 Task: Select and add the product "Ricola Cherry Honey Sweet Soothing Drops (9 ct)" to cart from the store "CVS".
Action: Mouse moved to (53, 88)
Screenshot: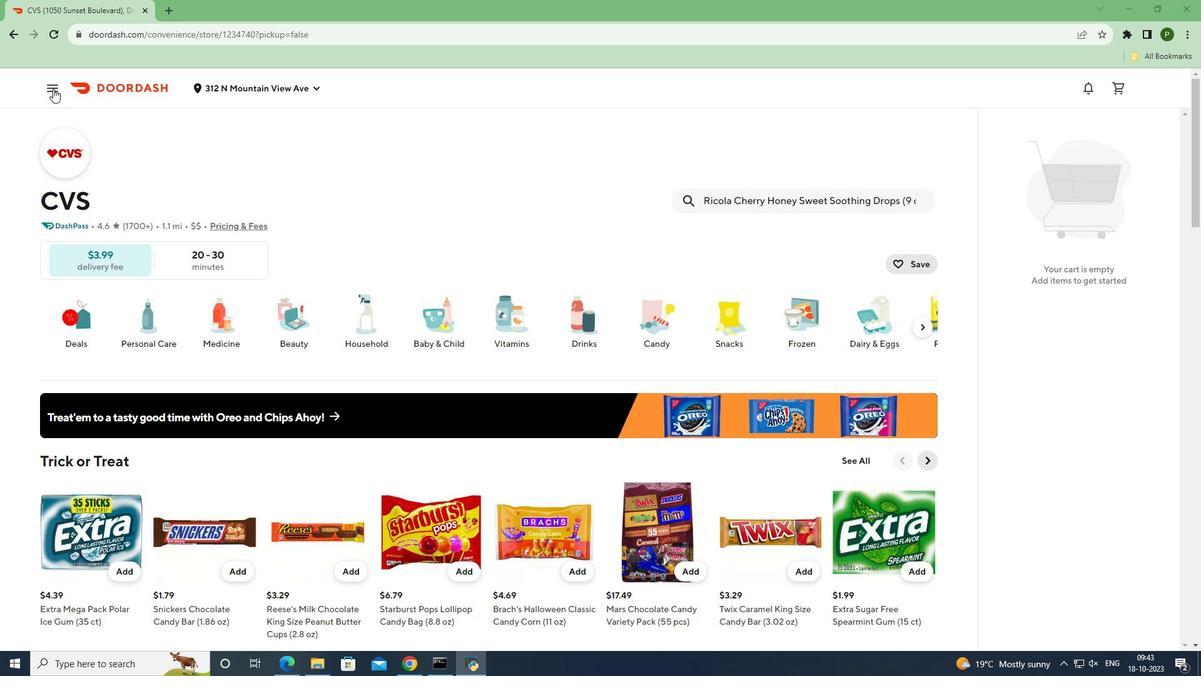 
Action: Mouse pressed left at (53, 88)
Screenshot: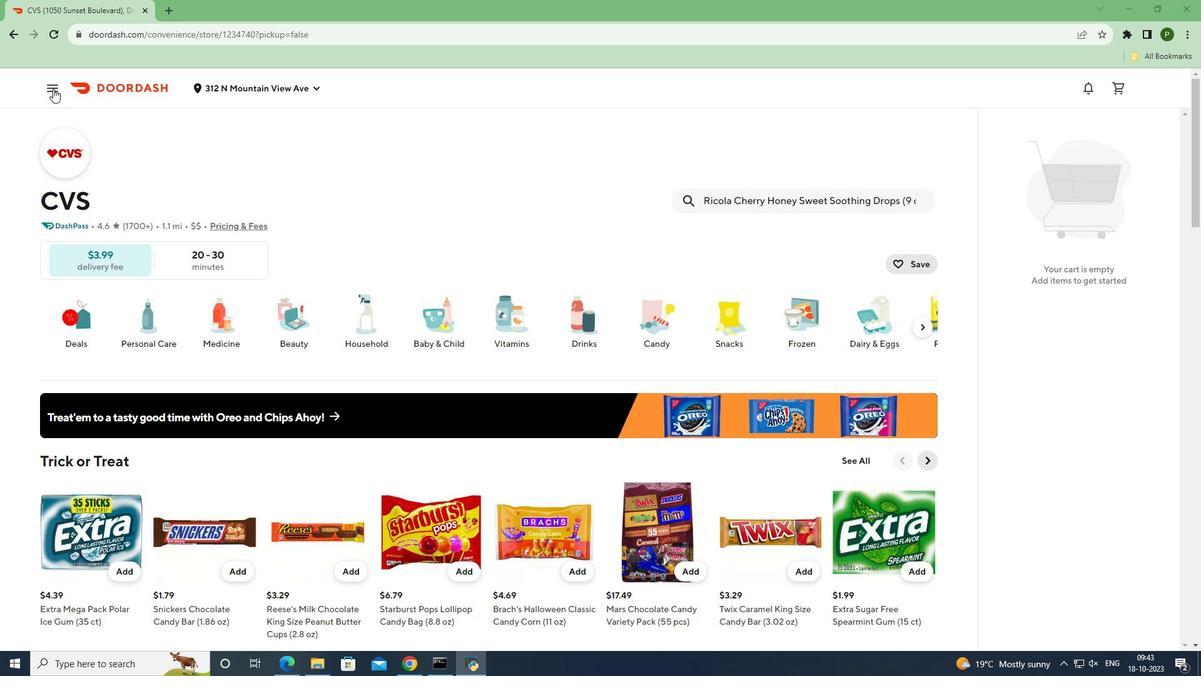 
Action: Mouse moved to (53, 174)
Screenshot: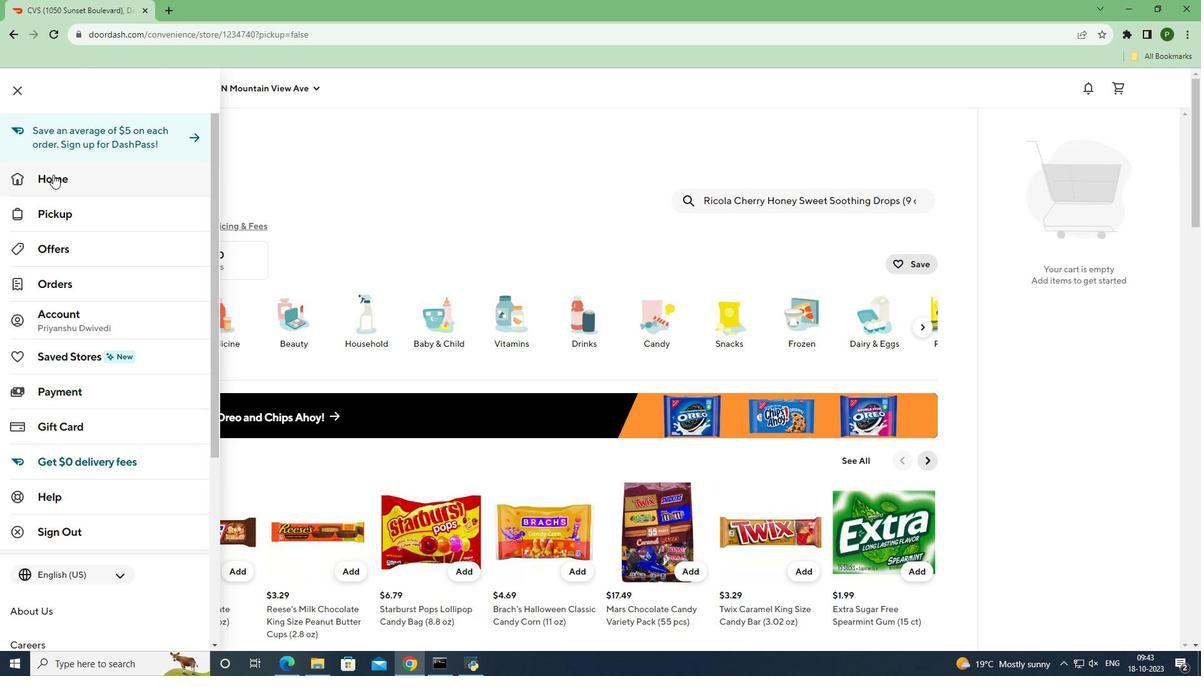 
Action: Mouse pressed left at (53, 174)
Screenshot: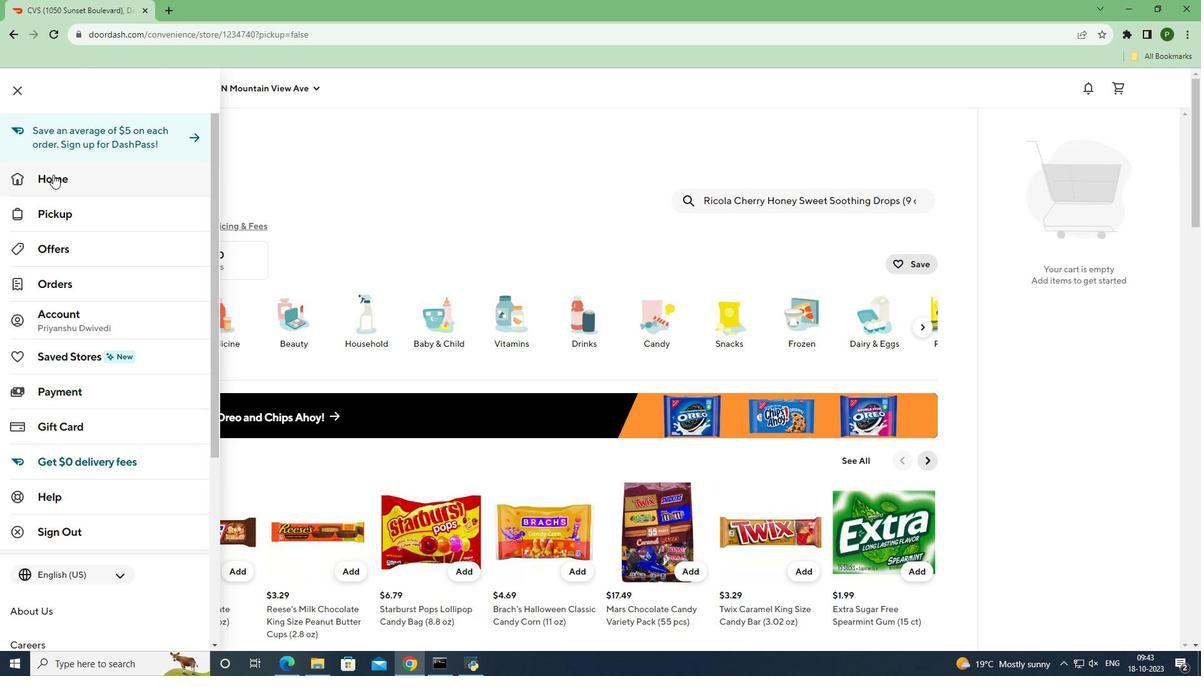 
Action: Mouse moved to (895, 133)
Screenshot: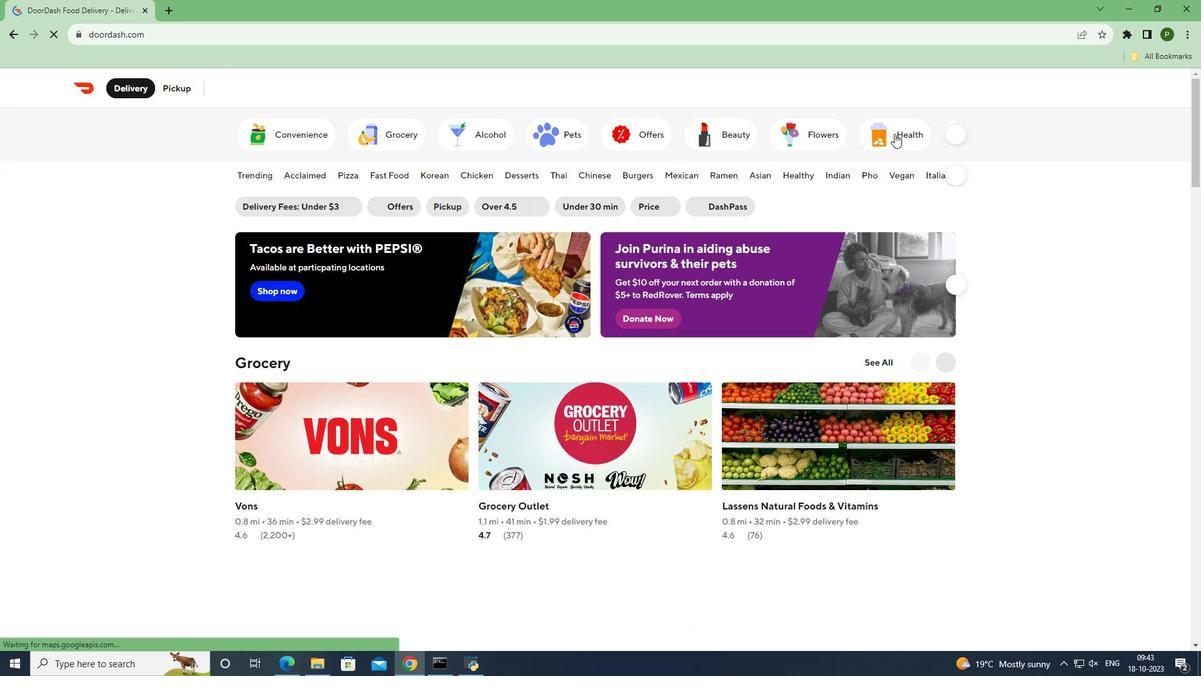 
Action: Mouse pressed left at (895, 133)
Screenshot: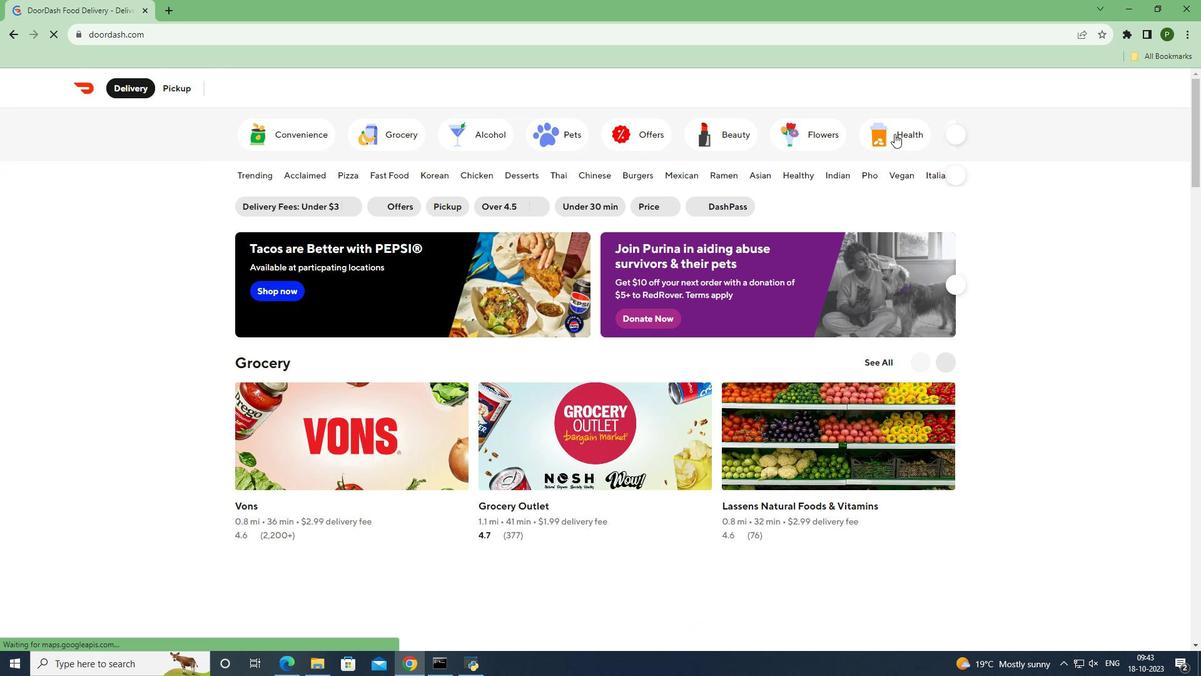 
Action: Mouse moved to (587, 409)
Screenshot: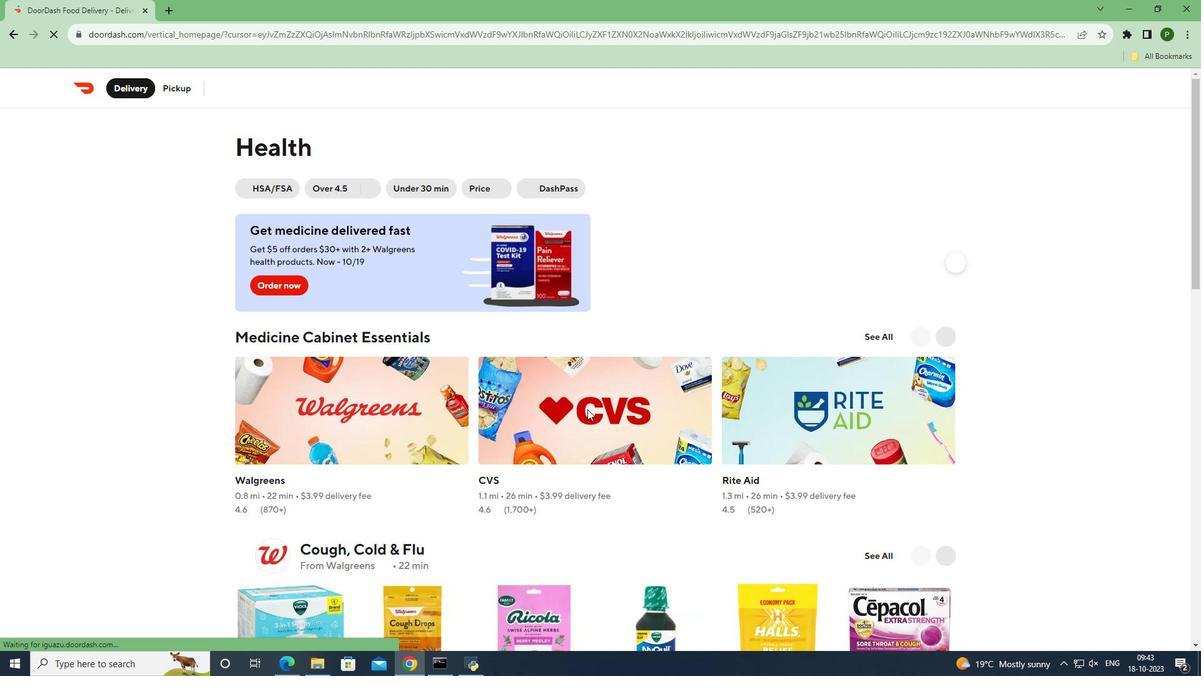 
Action: Mouse pressed left at (587, 409)
Screenshot: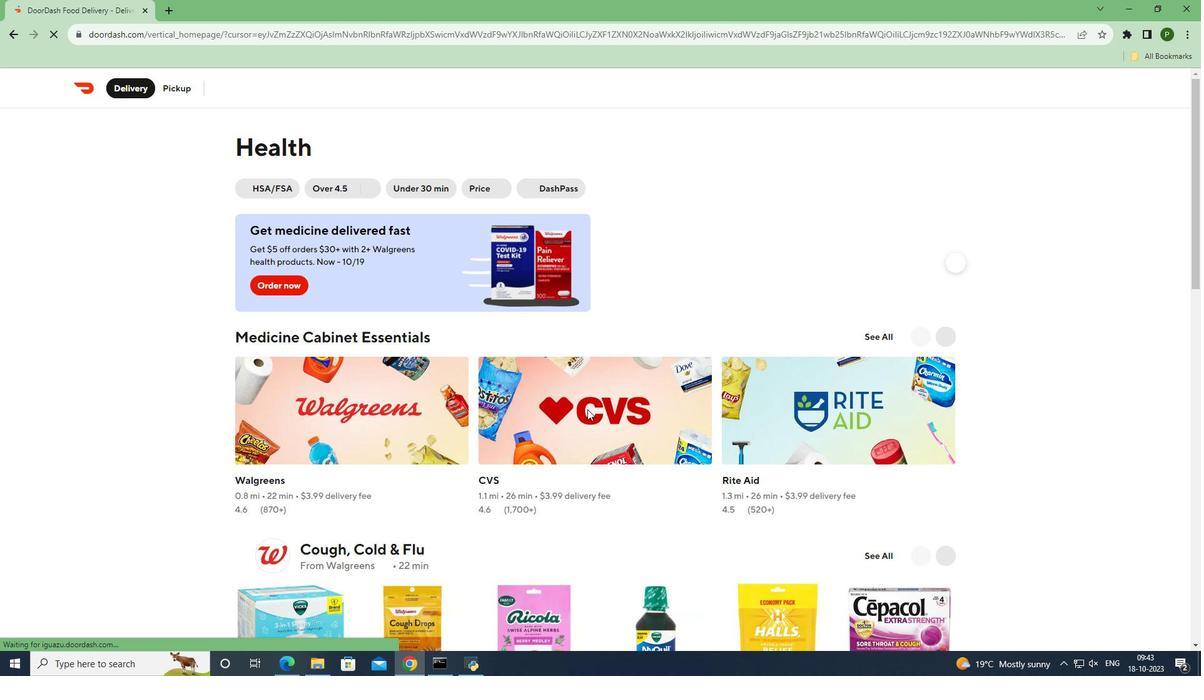 
Action: Mouse moved to (759, 198)
Screenshot: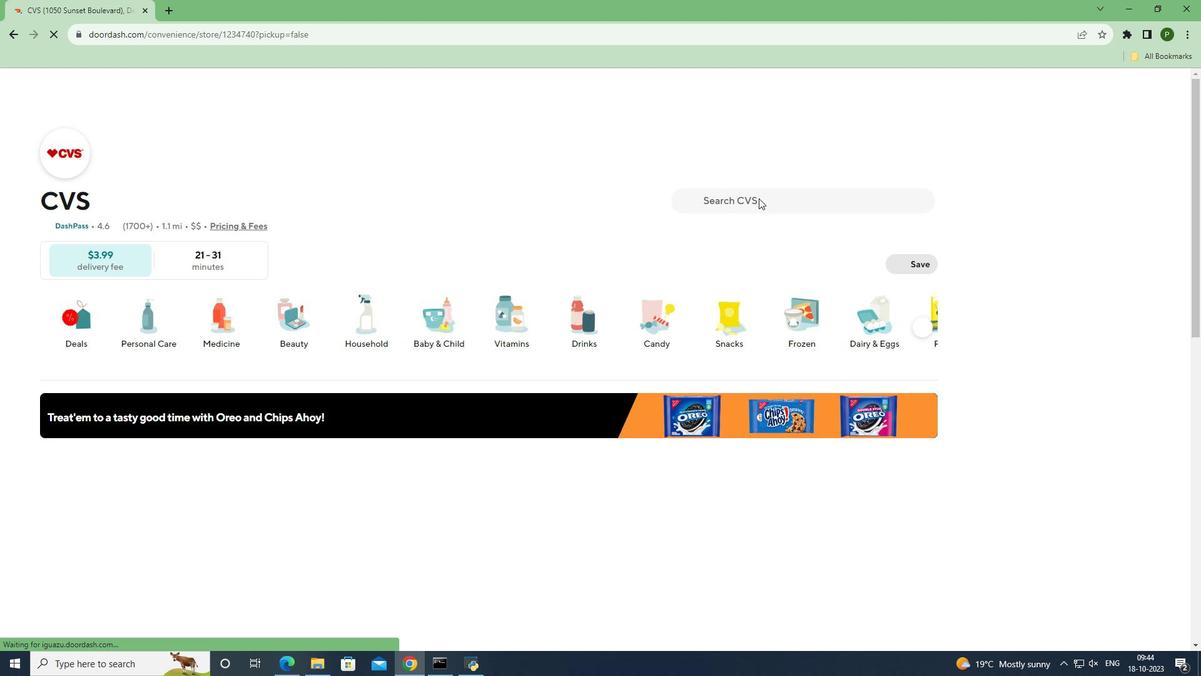 
Action: Mouse pressed left at (759, 198)
Screenshot: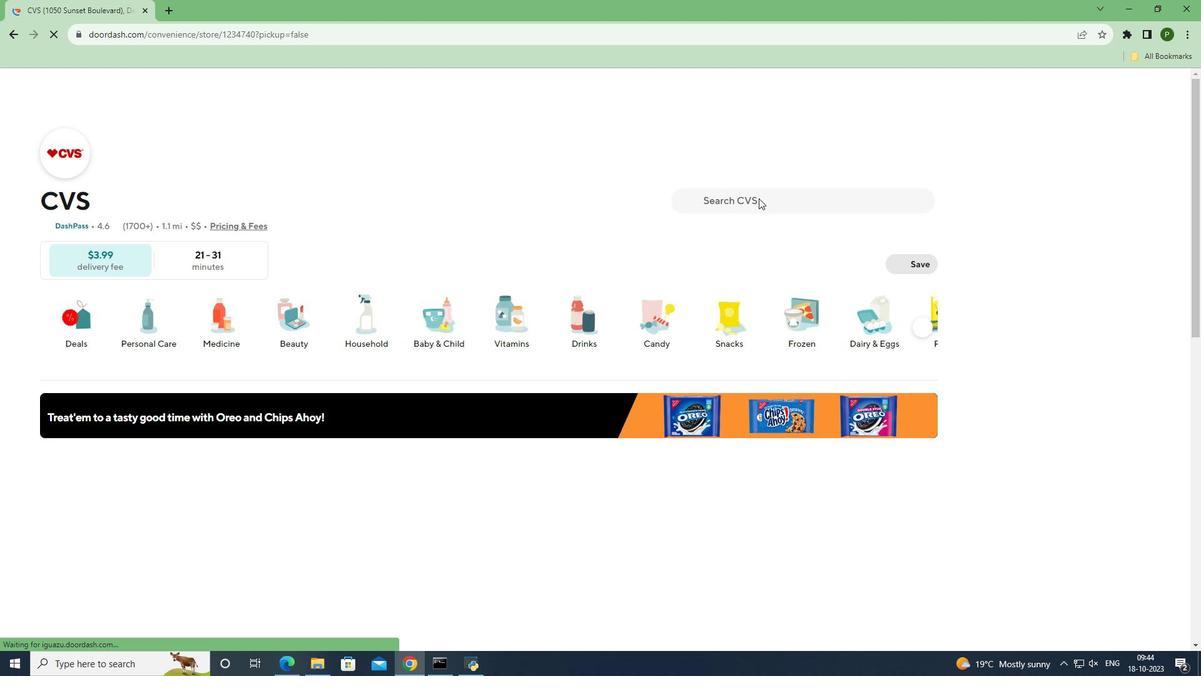 
Action: Key pressed <Key.caps_lock>R<Key.caps_lock>icola<Key.space><Key.caps_lock>C<Key.caps_lock>herry<Key.space><Key.caps_lock>H<Key.caps_lock>oney<Key.space><Key.caps_lock>S<Key.caps_lock>weet<Key.space><Key.caps_lock>S<Key.caps_lock>oothing<Key.space><Key.caps_lock>D<Key.caps_lock>rops<Key.space><Key.shift_r>(9<Key.space>ct<Key.shift_r>)
Screenshot: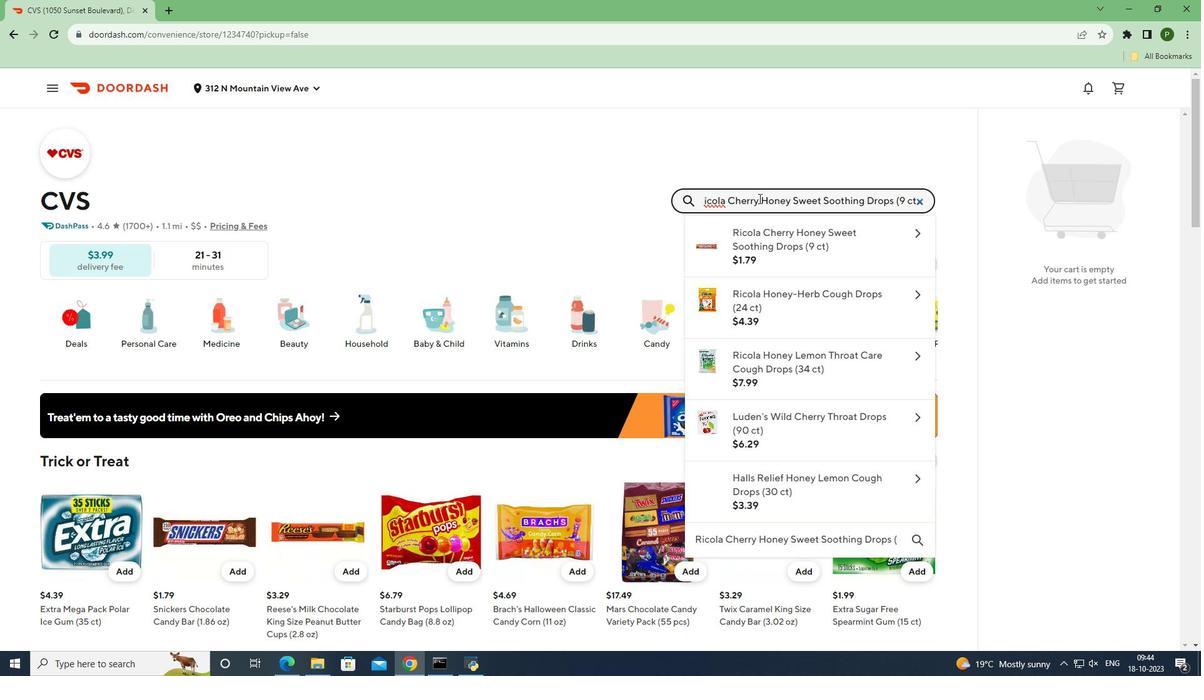 
Action: Mouse moved to (779, 481)
Screenshot: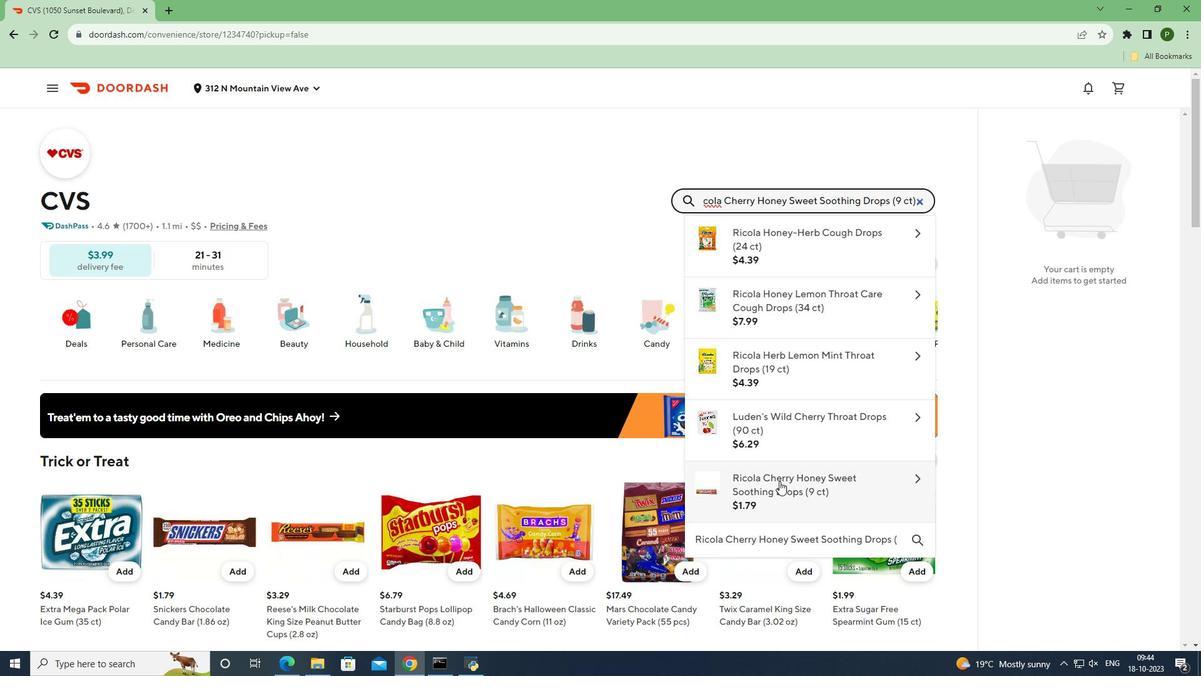 
Action: Mouse pressed left at (779, 481)
Screenshot: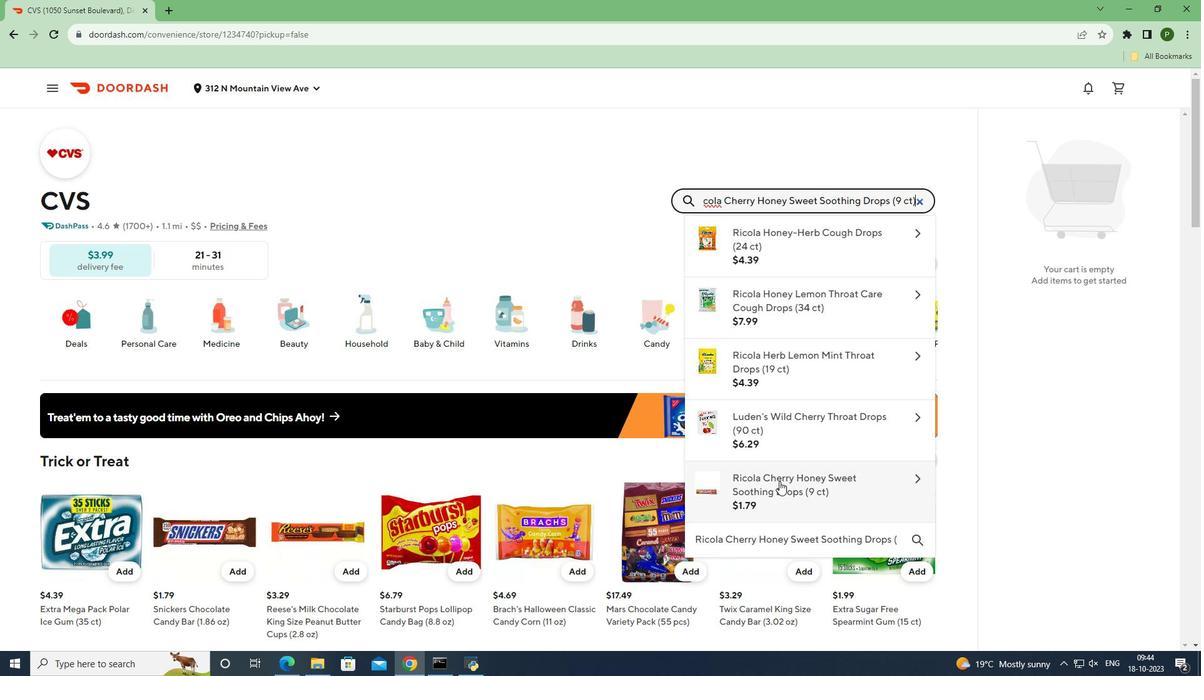 
Action: Mouse moved to (856, 615)
Screenshot: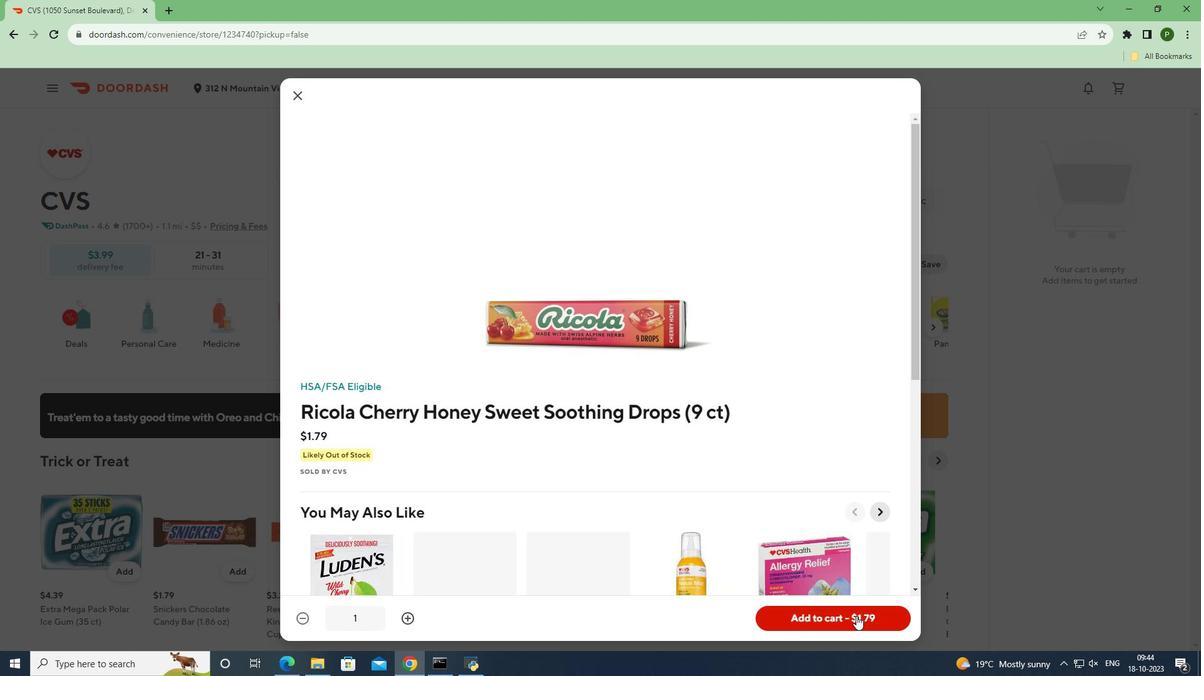 
Action: Mouse pressed left at (856, 615)
Screenshot: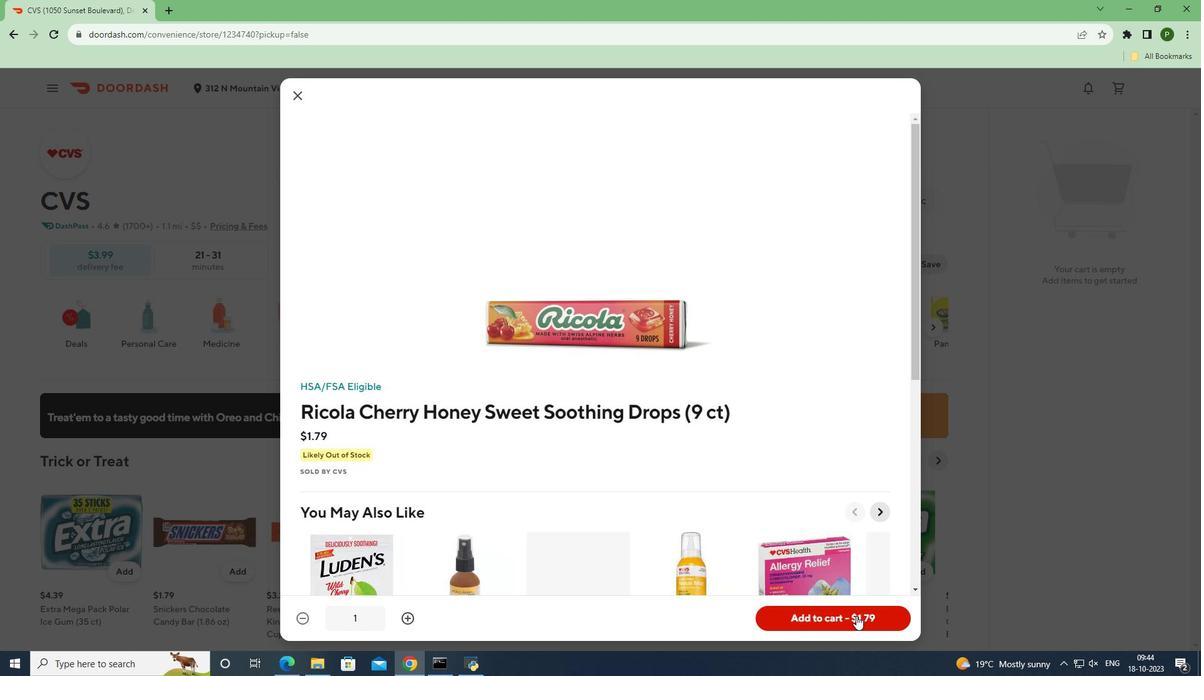 
Action: Mouse moved to (995, 514)
Screenshot: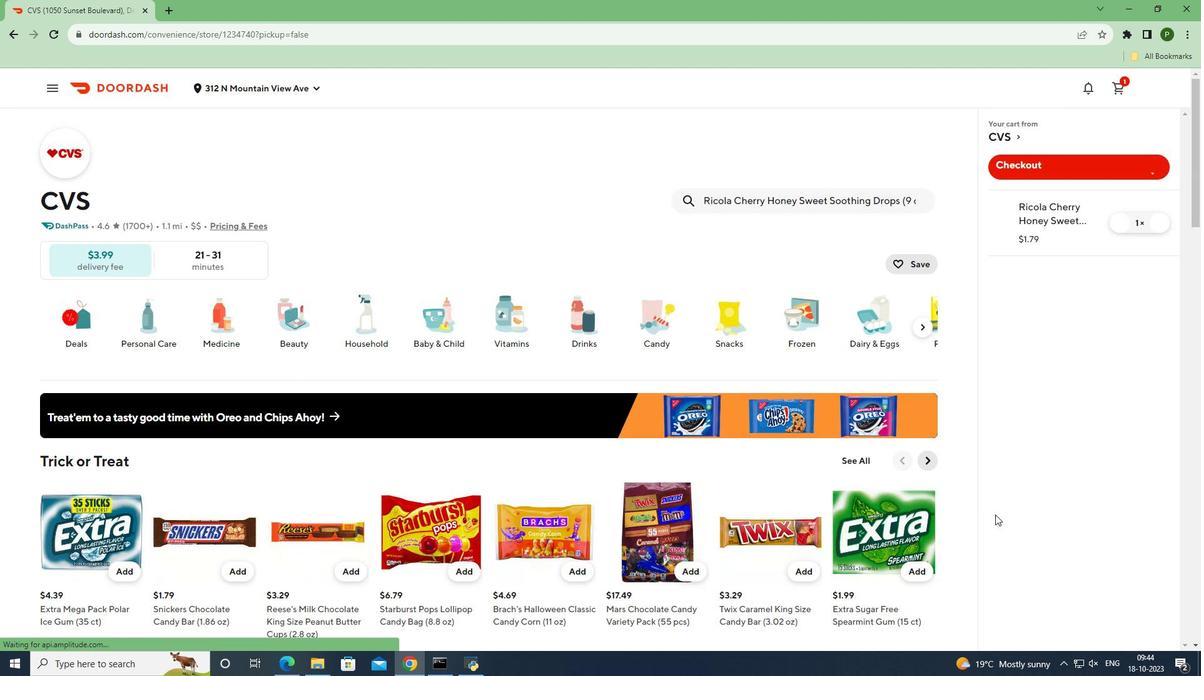 
